 Task: Identify the closest national park to Los Angeles, California, and San Diego, California.
Action: Mouse moved to (182, 80)
Screenshot: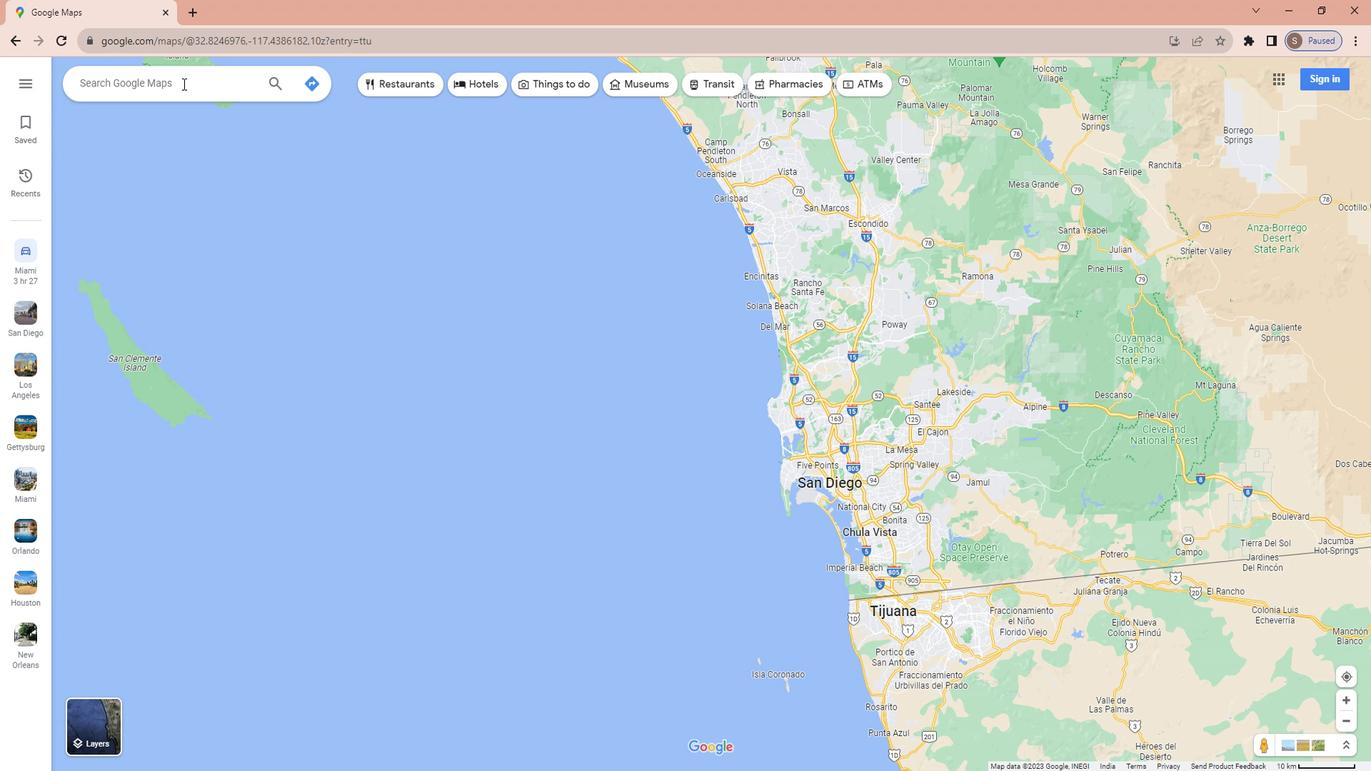 
Action: Mouse pressed left at (182, 80)
Screenshot: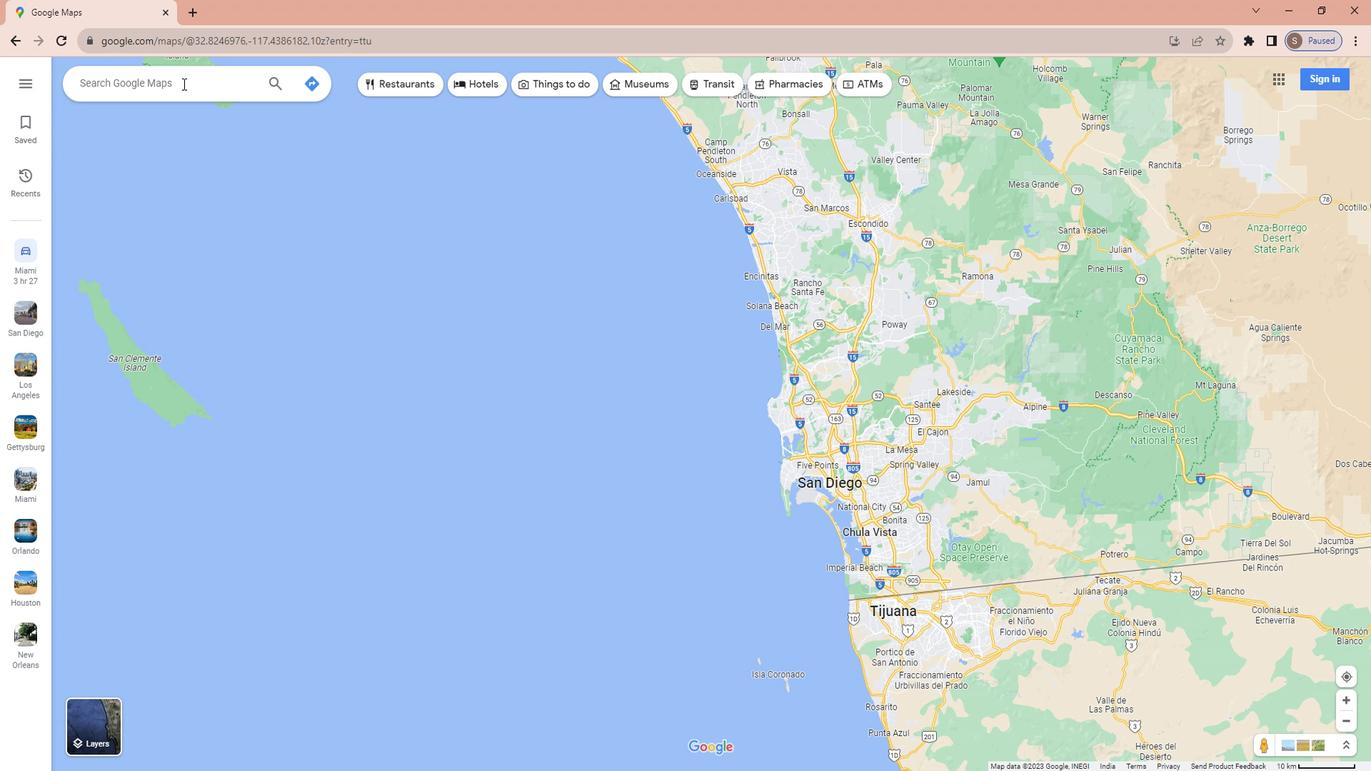 
Action: Key pressed <Key.shift>Los<Key.space><Key.shift>Angeles,<Key.space><Key.shift>Calo<Key.backspace>ifornia
Screenshot: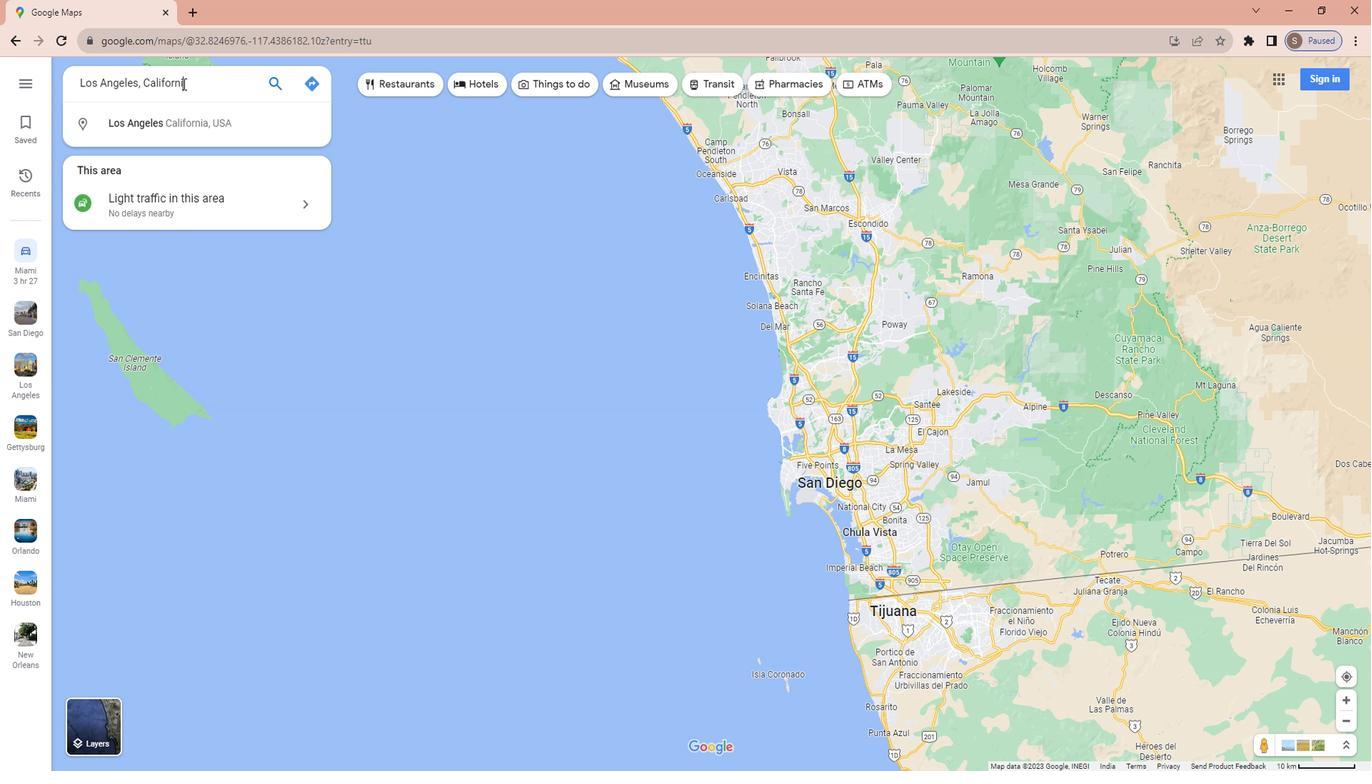 
Action: Mouse moved to (338, 115)
Screenshot: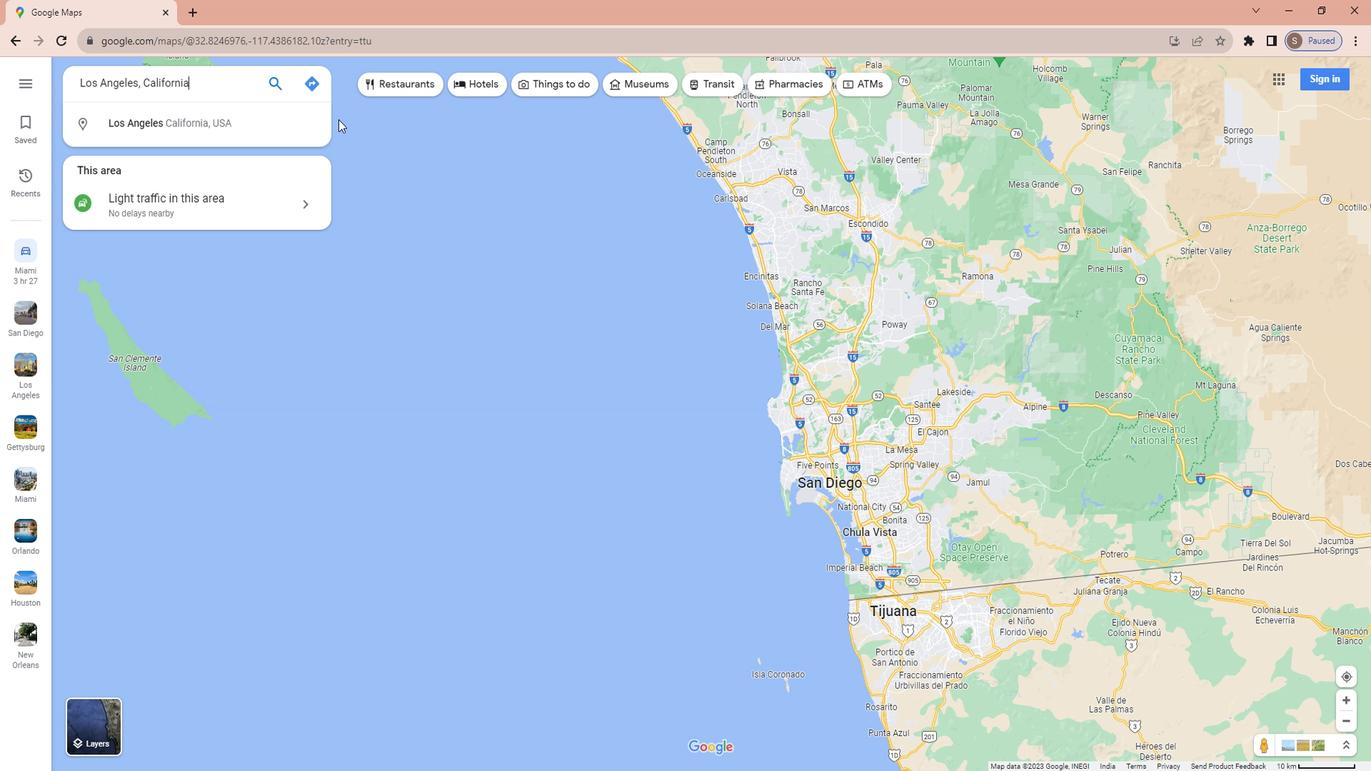 
Action: Key pressed <Key.enter>
Screenshot: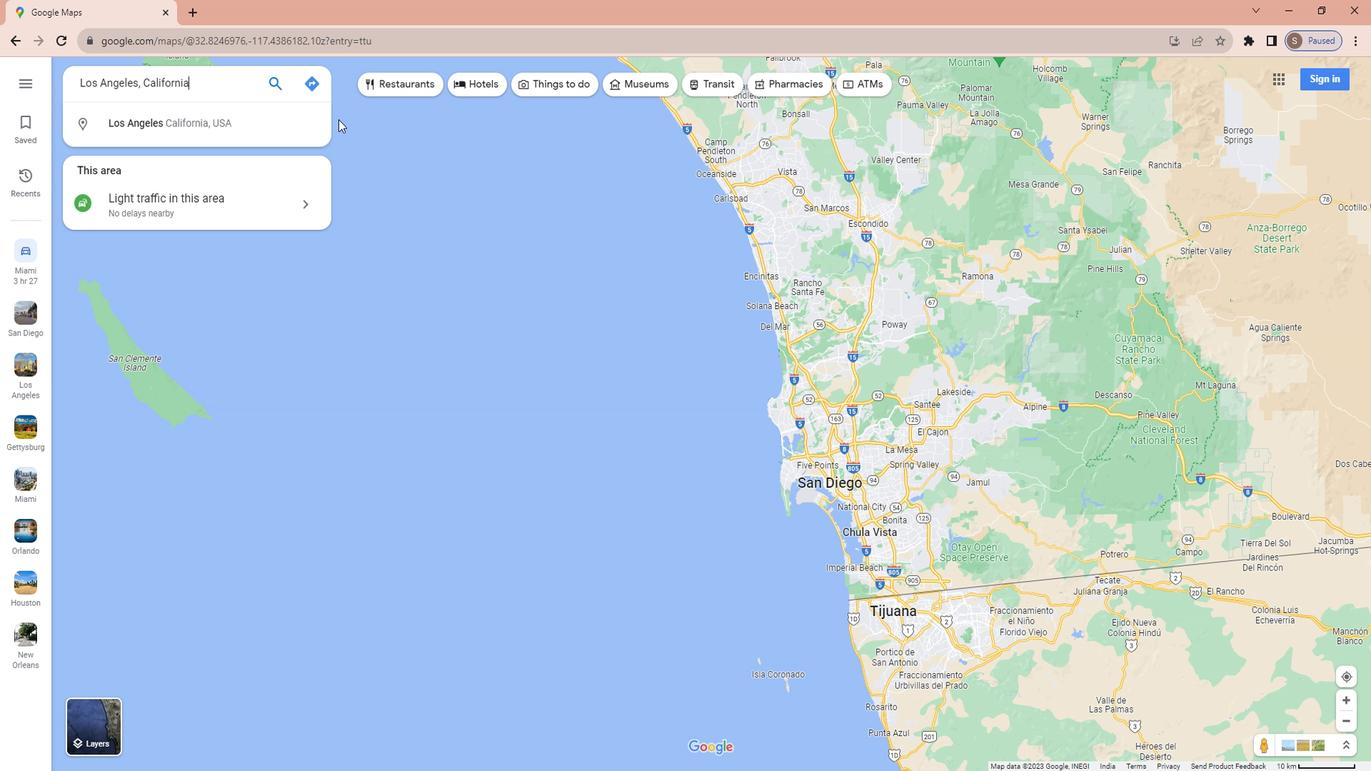 
Action: Mouse moved to (198, 320)
Screenshot: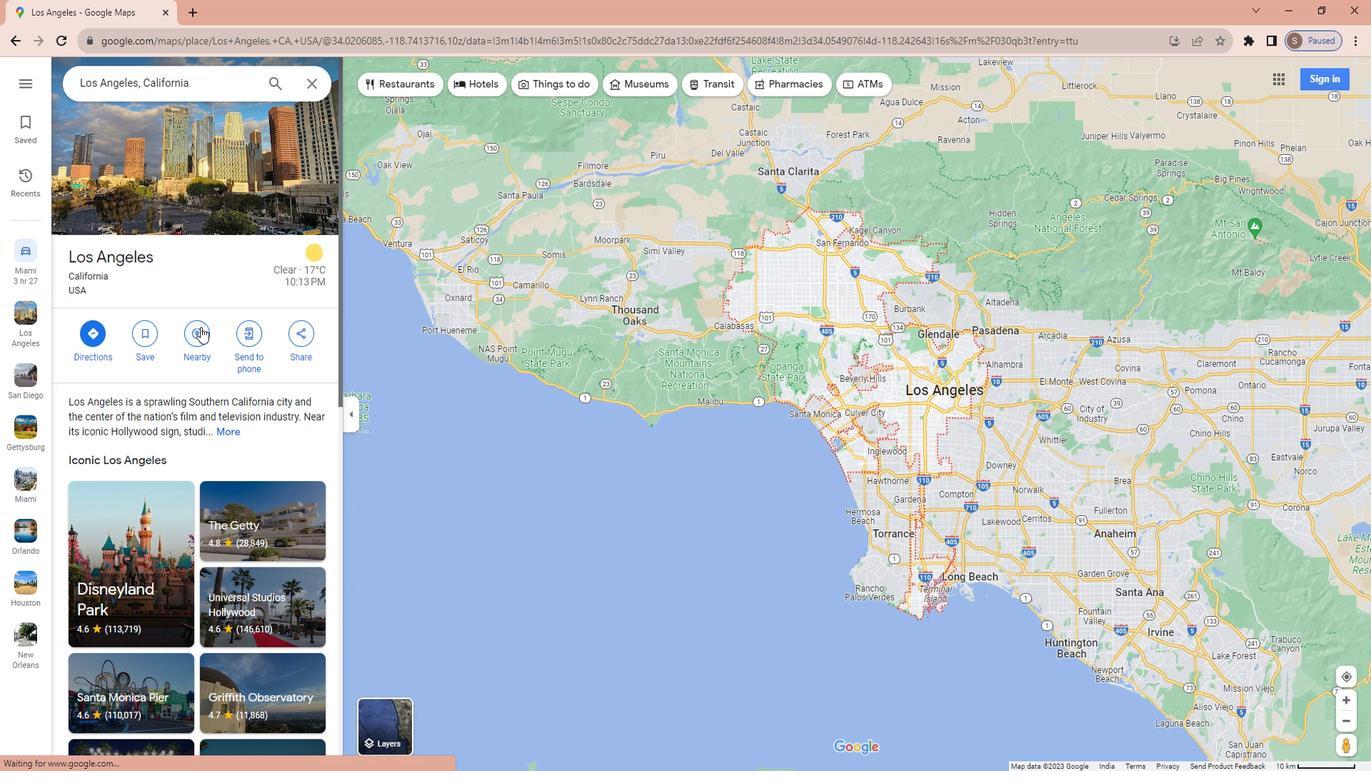 
Action: Mouse pressed left at (198, 320)
Screenshot: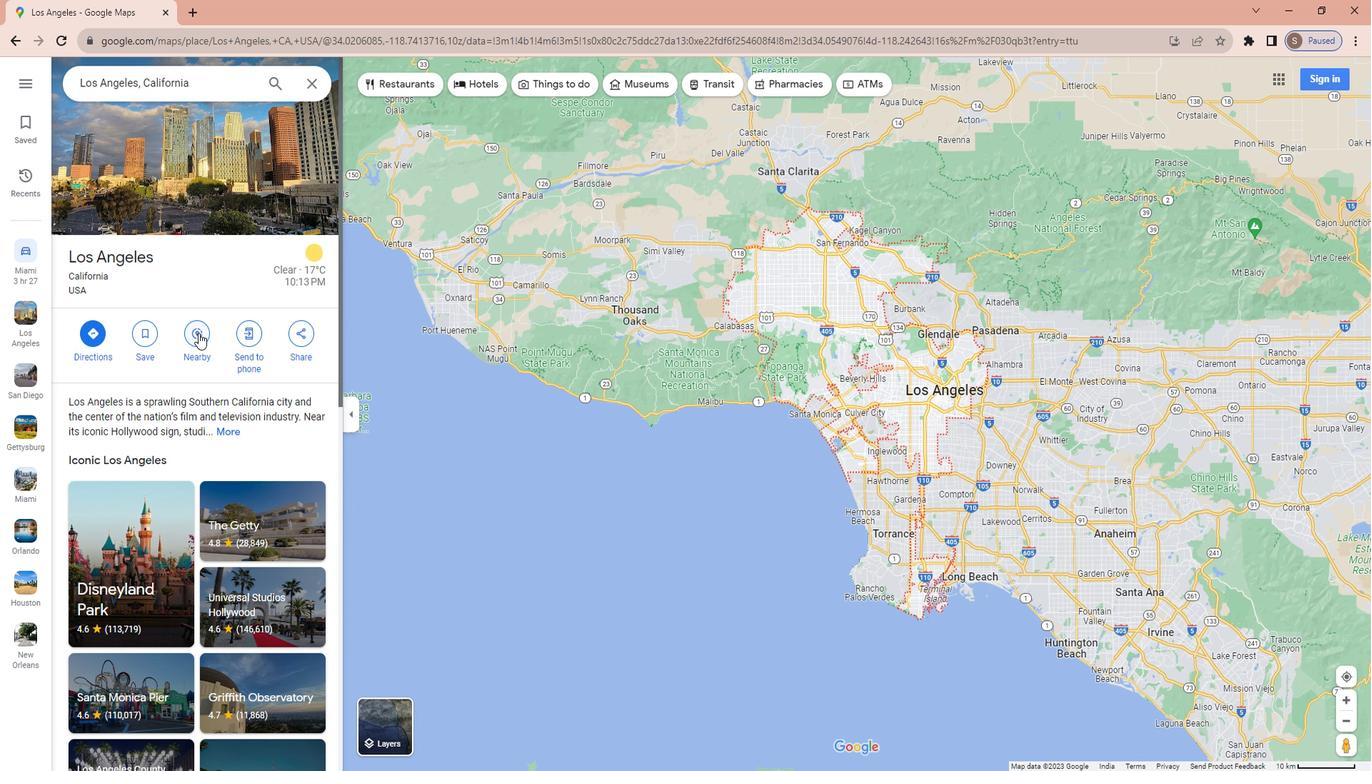 
Action: Key pressed closest<Key.space>national<Key.space>park<Key.enter>
Screenshot: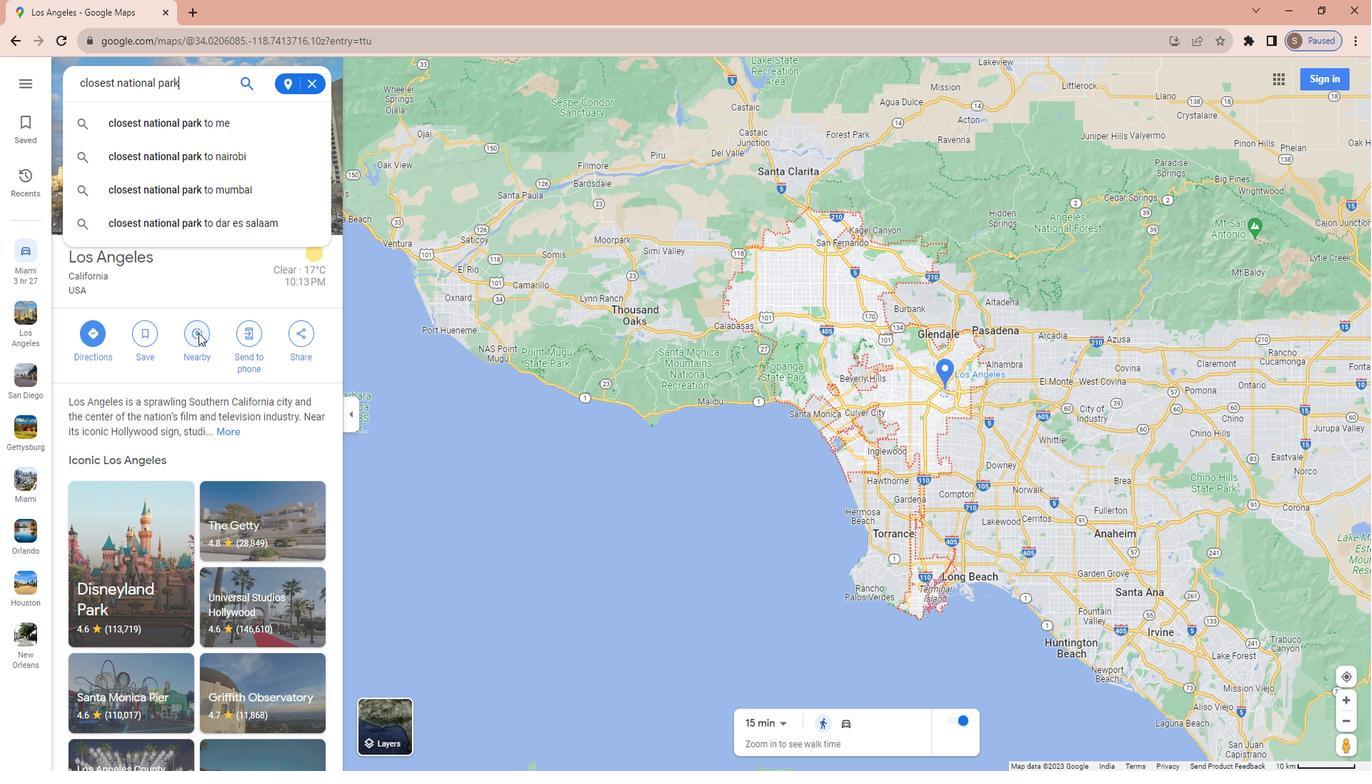 
Action: Mouse moved to (317, 74)
Screenshot: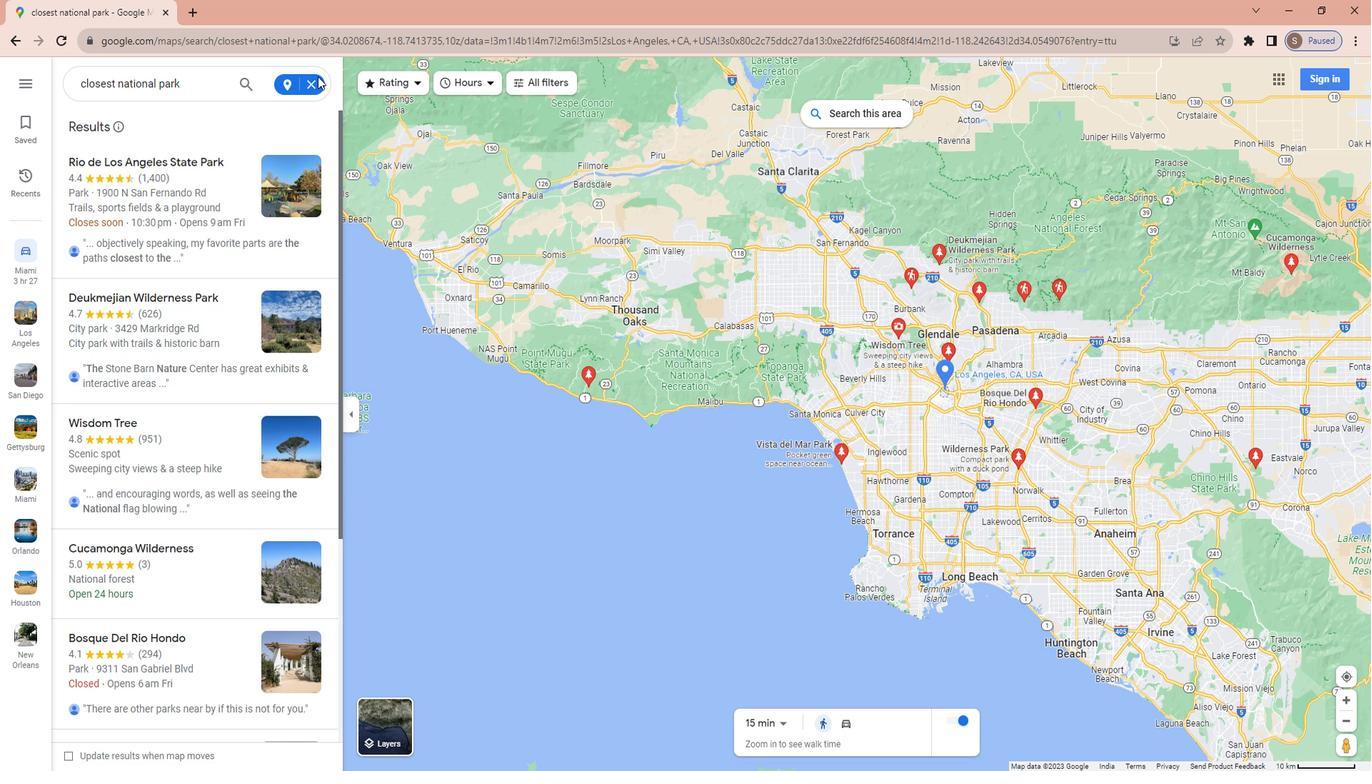 
Action: Mouse pressed left at (317, 74)
Screenshot: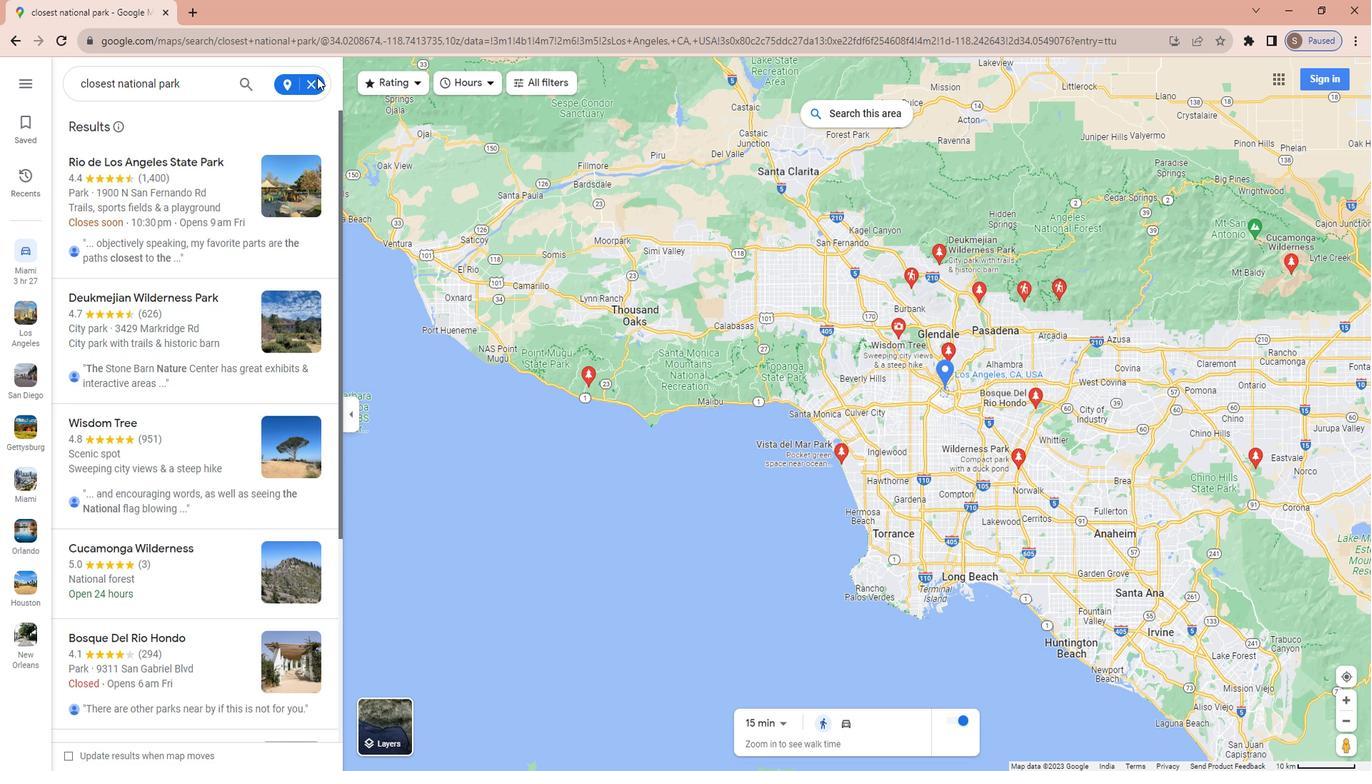 
Action: Mouse moved to (312, 77)
Screenshot: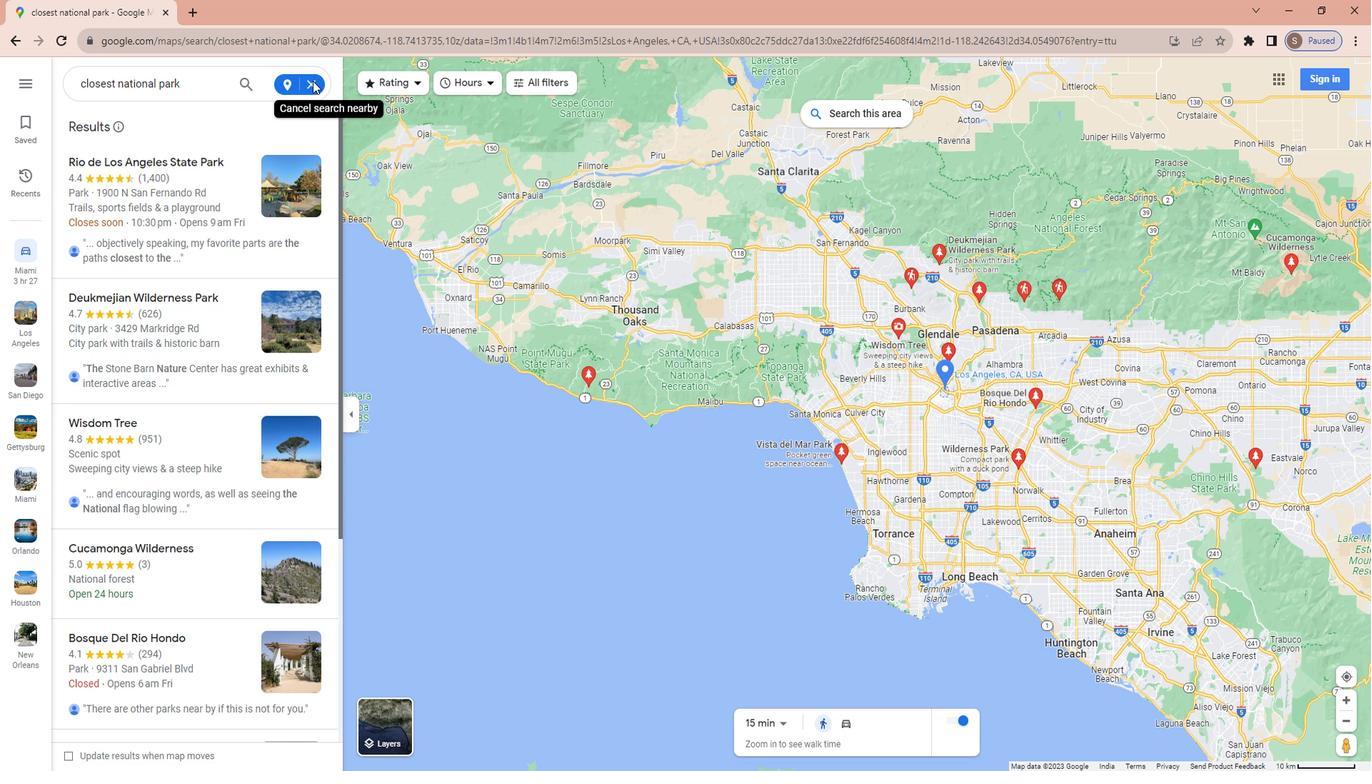 
Action: Mouse pressed left at (312, 77)
Screenshot: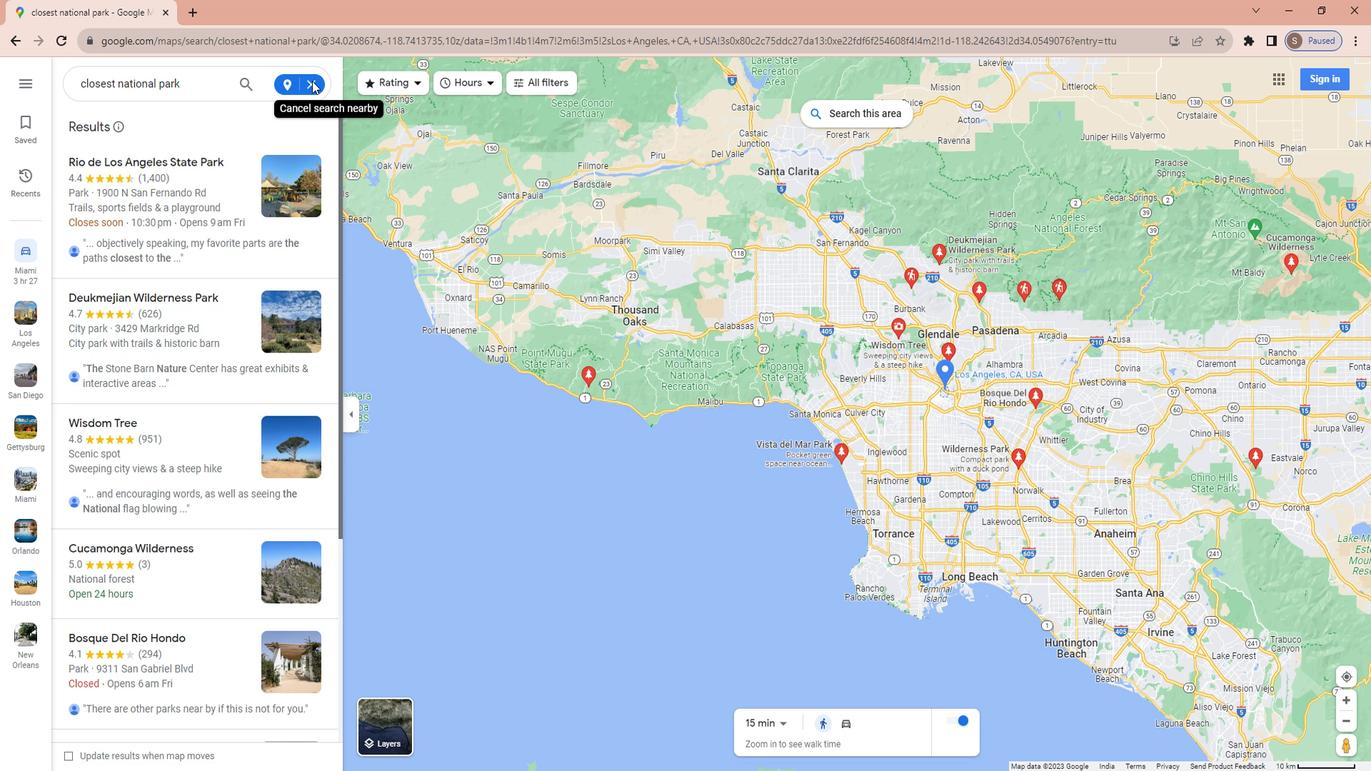 
Action: Mouse moved to (310, 81)
Screenshot: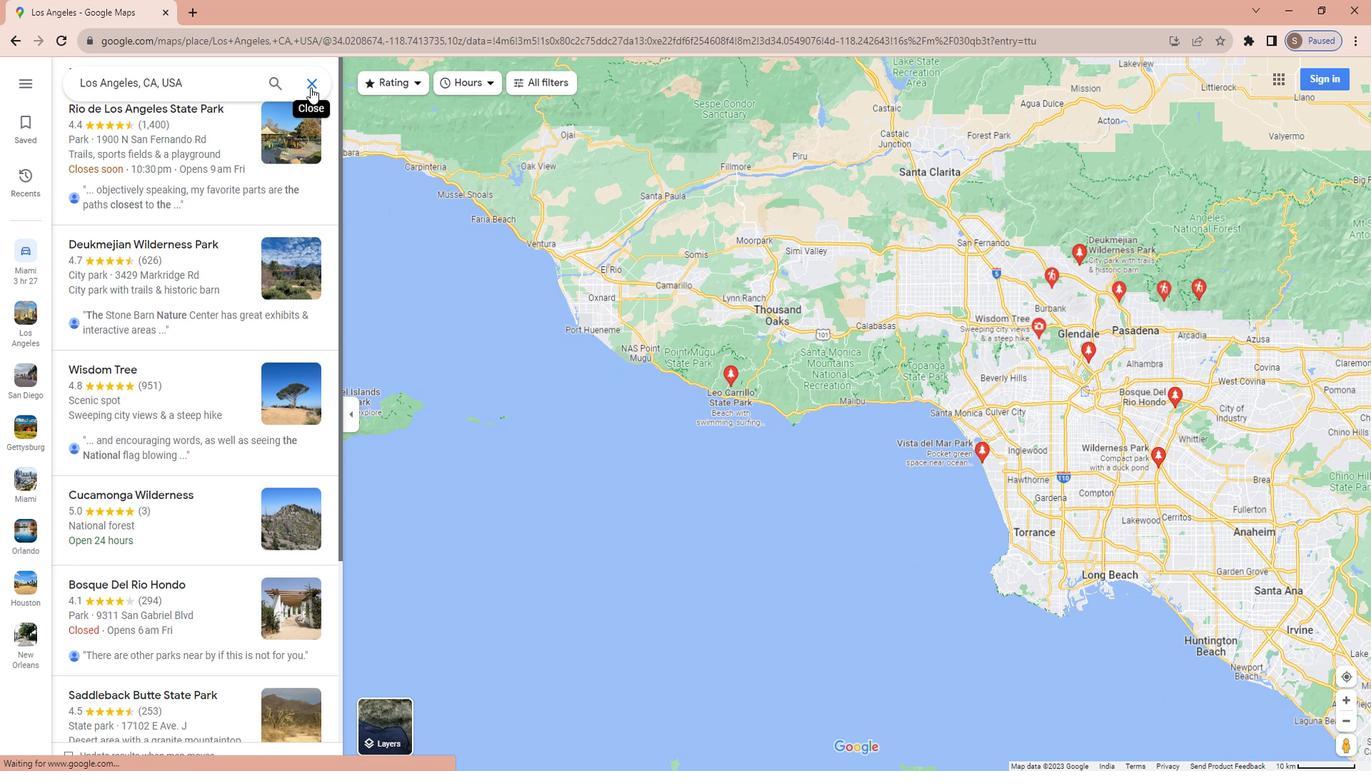 
Action: Mouse pressed left at (310, 81)
Screenshot: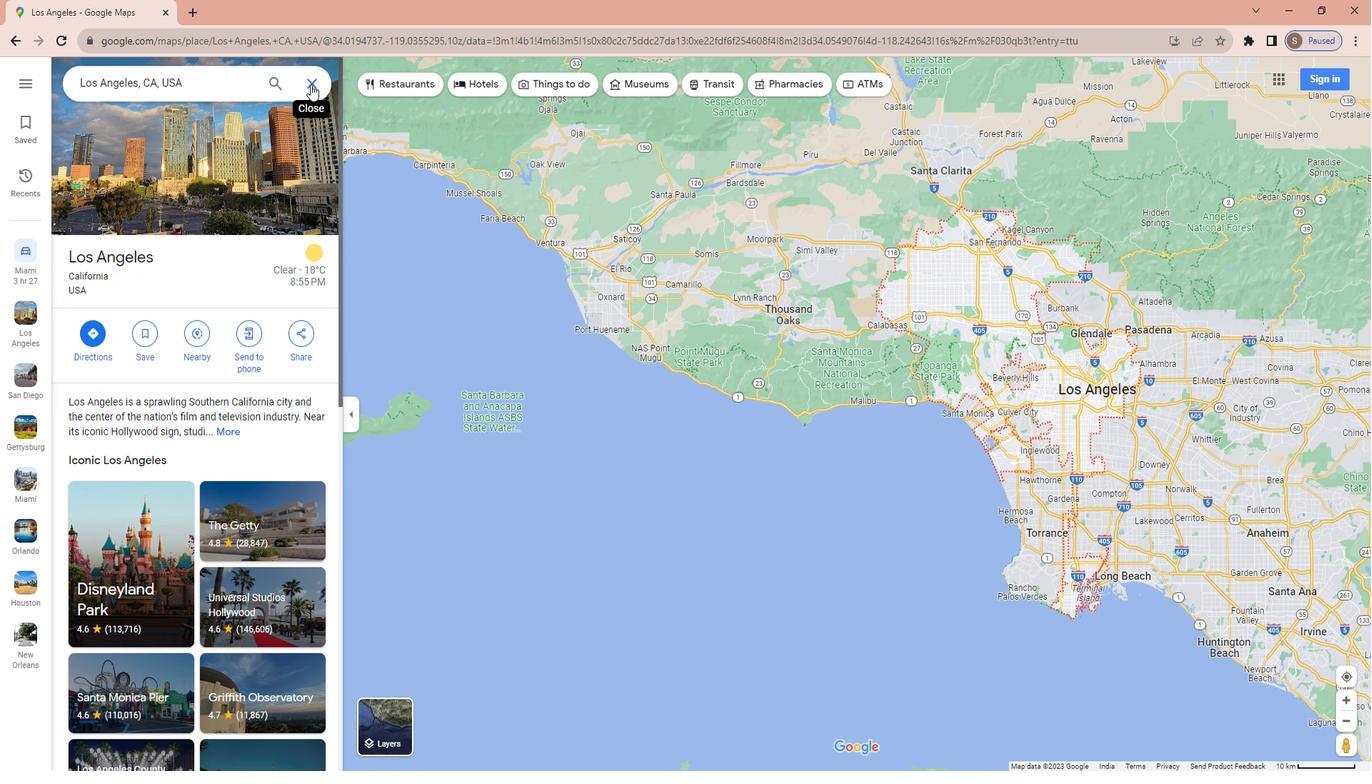 
Action: Mouse moved to (209, 75)
Screenshot: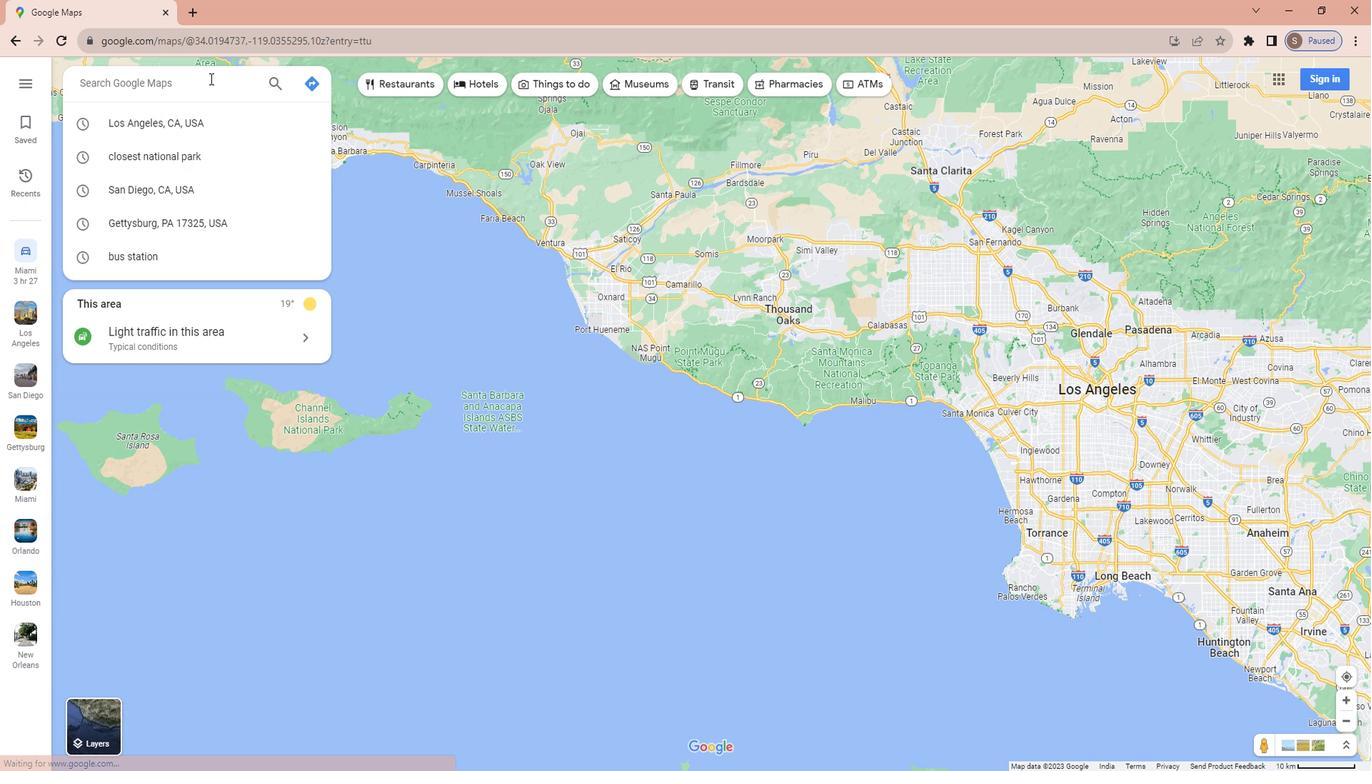
Action: Key pressed <Key.shift>San<Key.space><Key.shift>Diego,<Key.space><Key.shift>Calo<Key.backspace>ifrnia
Screenshot: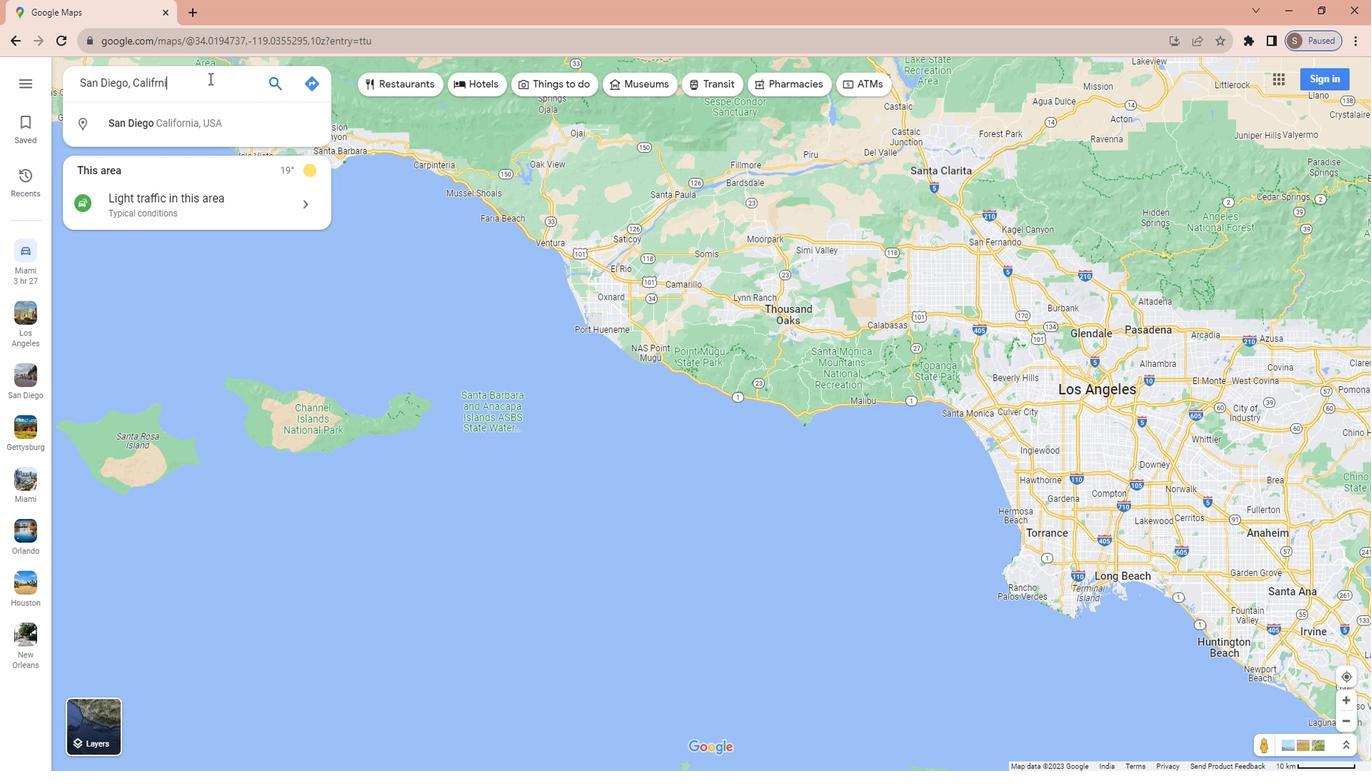 
Action: Mouse moved to (155, 82)
Screenshot: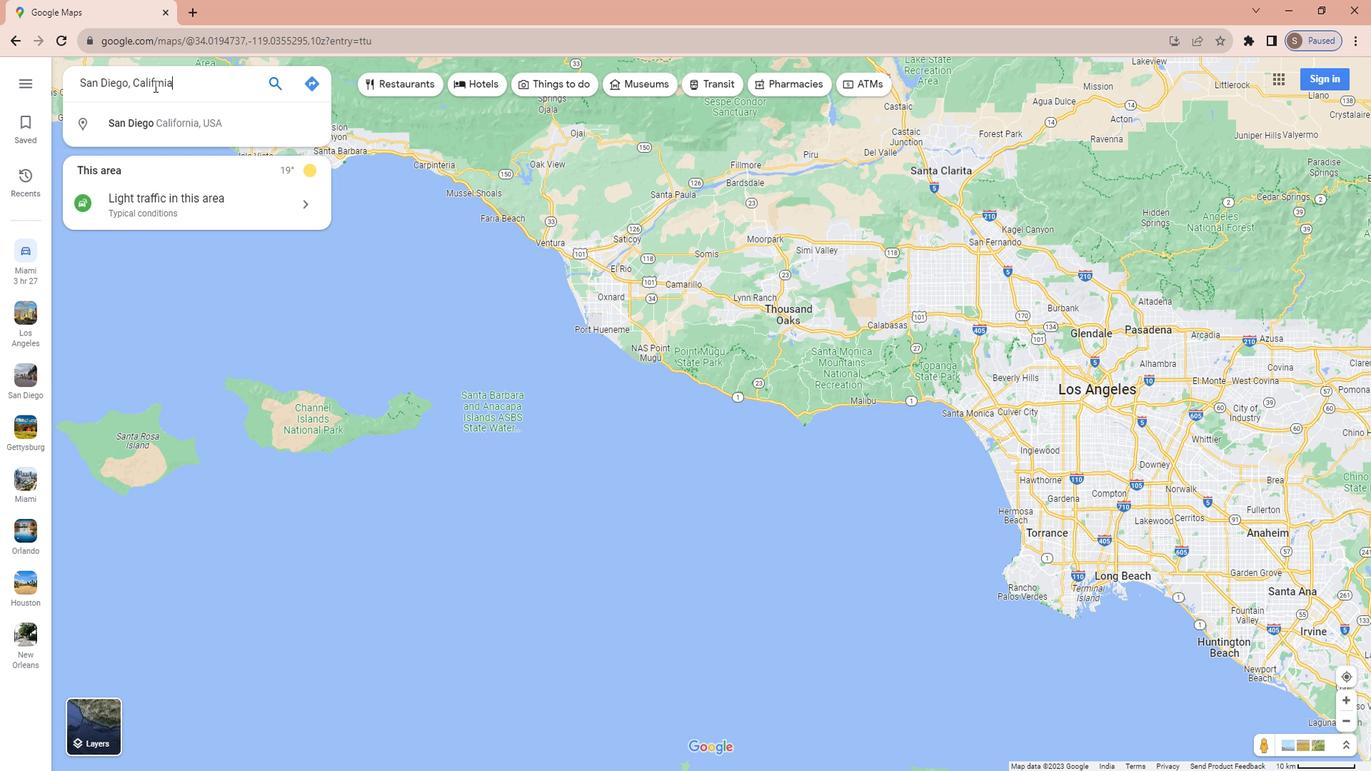 
Action: Mouse pressed left at (155, 82)
Screenshot: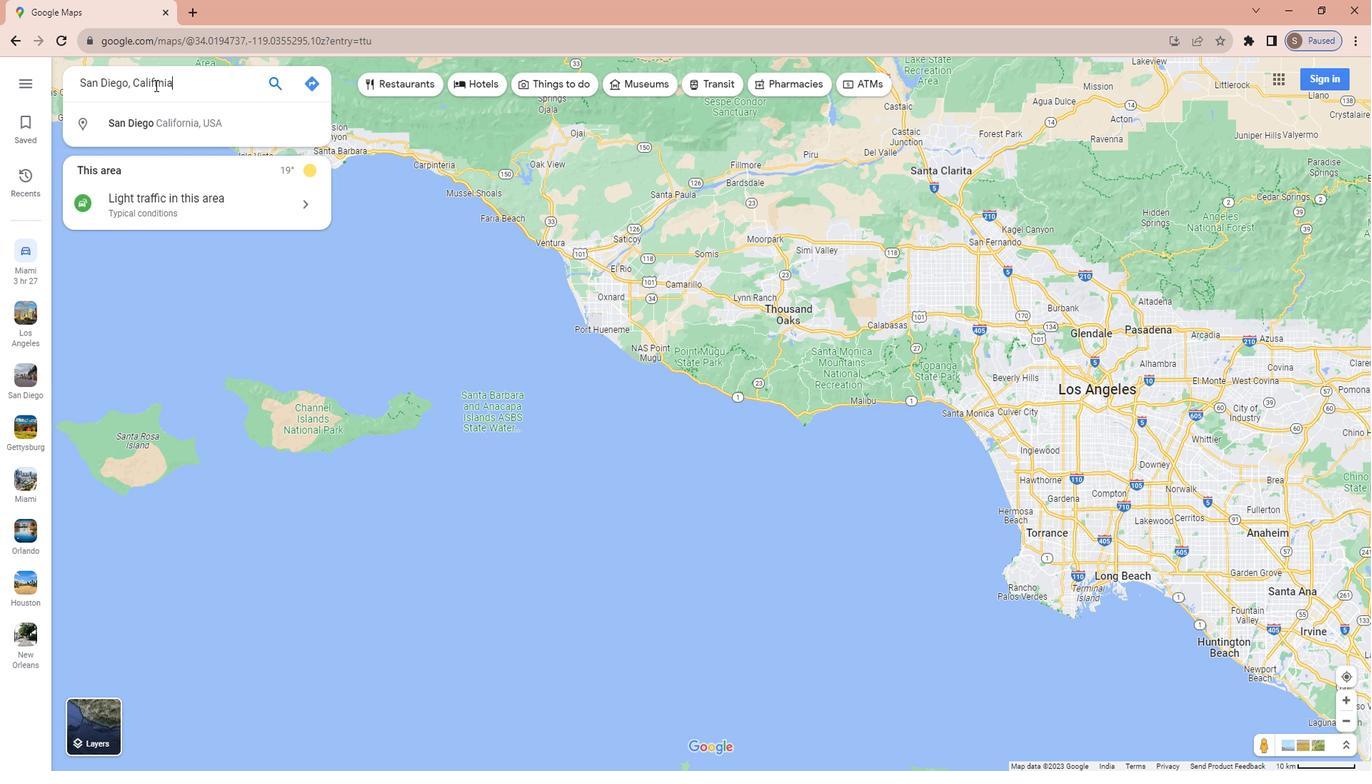 
Action: Key pressed o
Screenshot: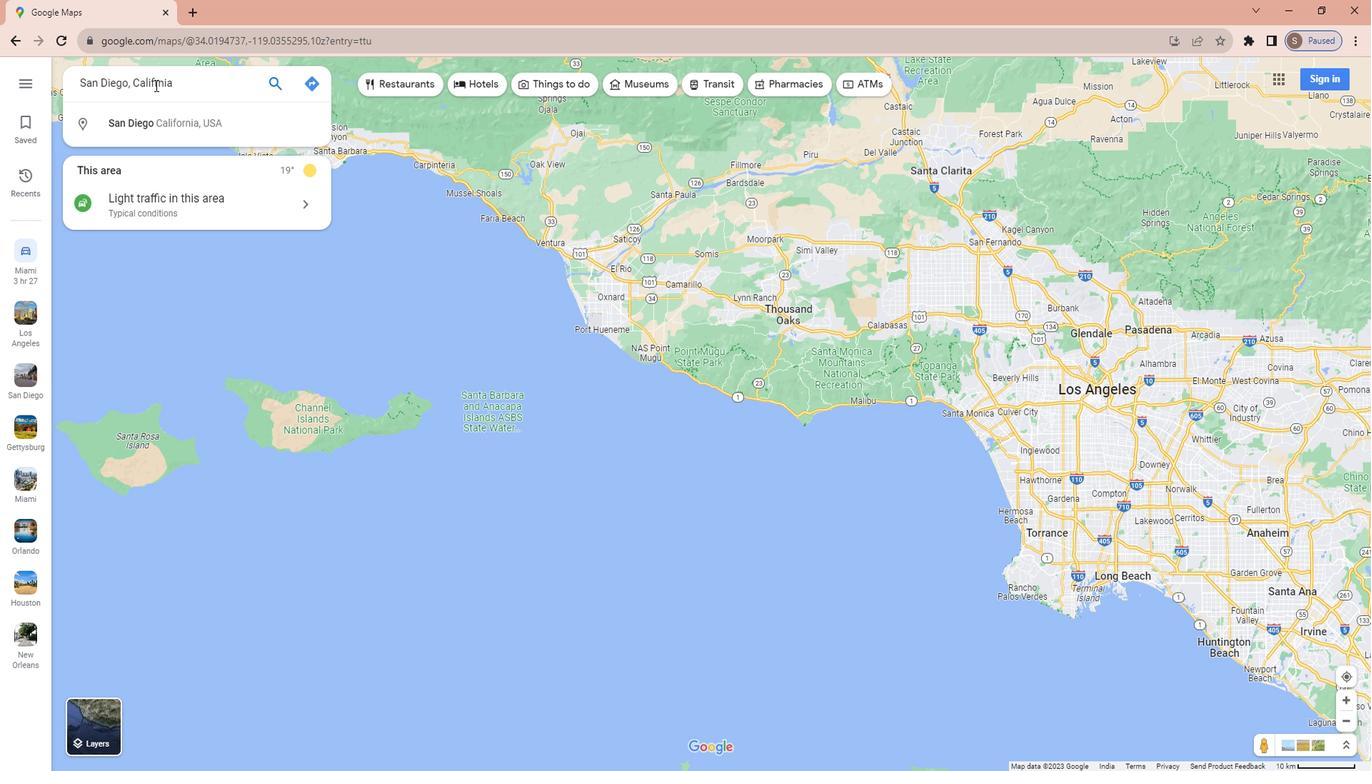 
Action: Mouse moved to (212, 72)
Screenshot: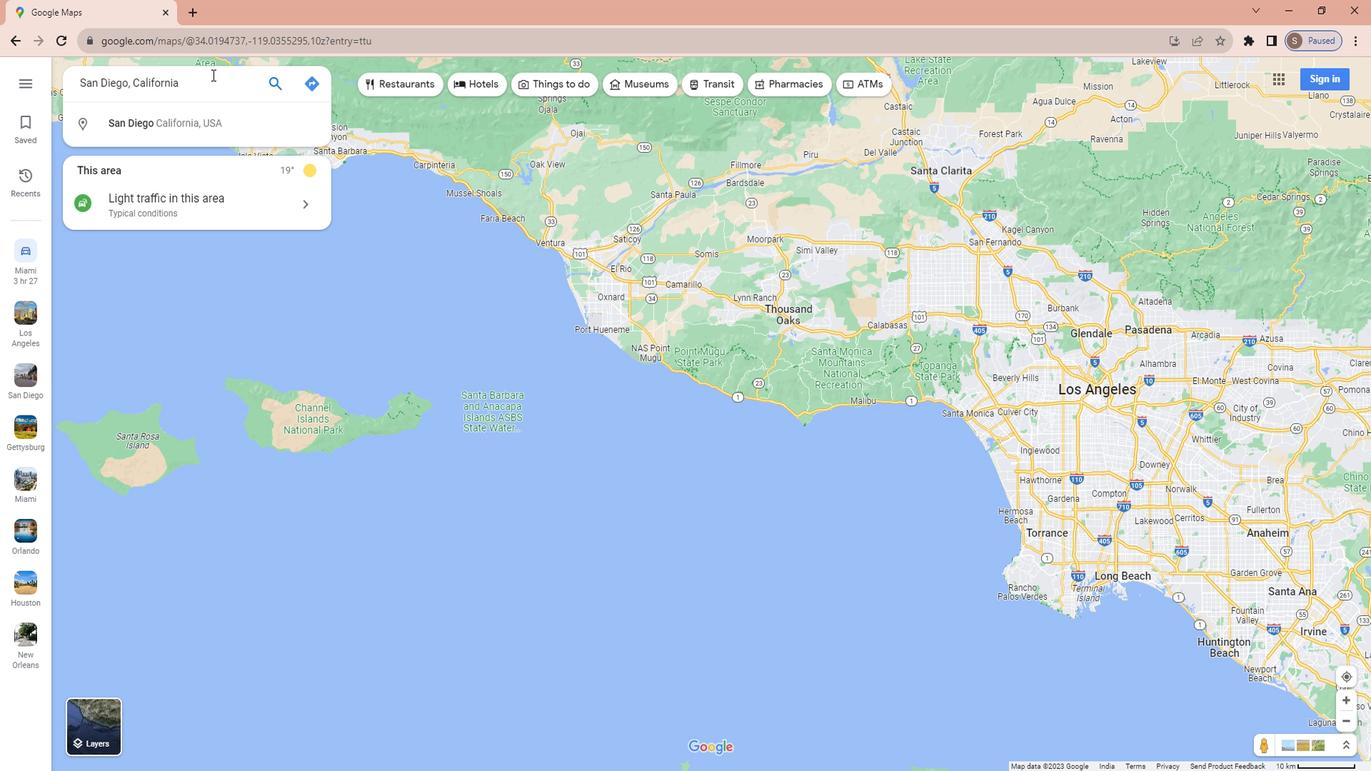 
Action: Mouse pressed left at (212, 72)
Screenshot: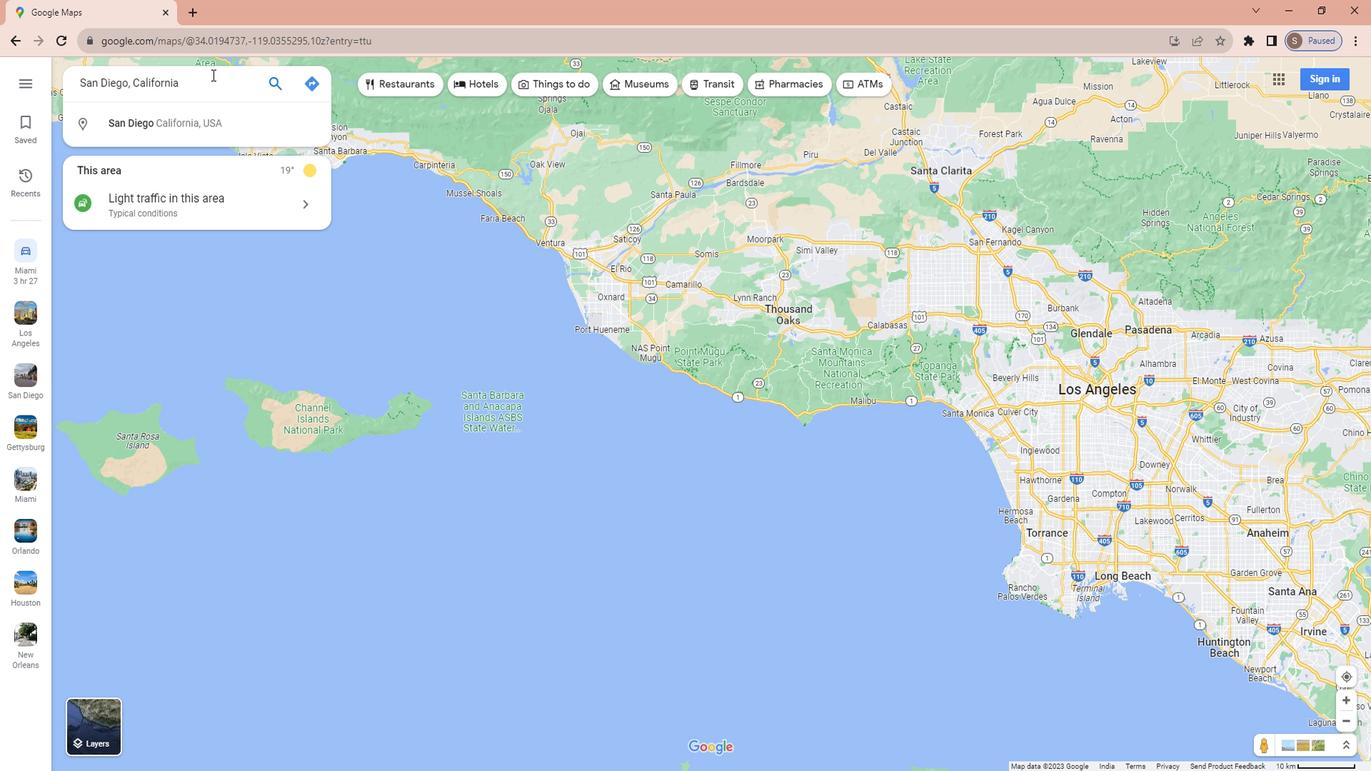 
Action: Key pressed <Key.enter>
Screenshot: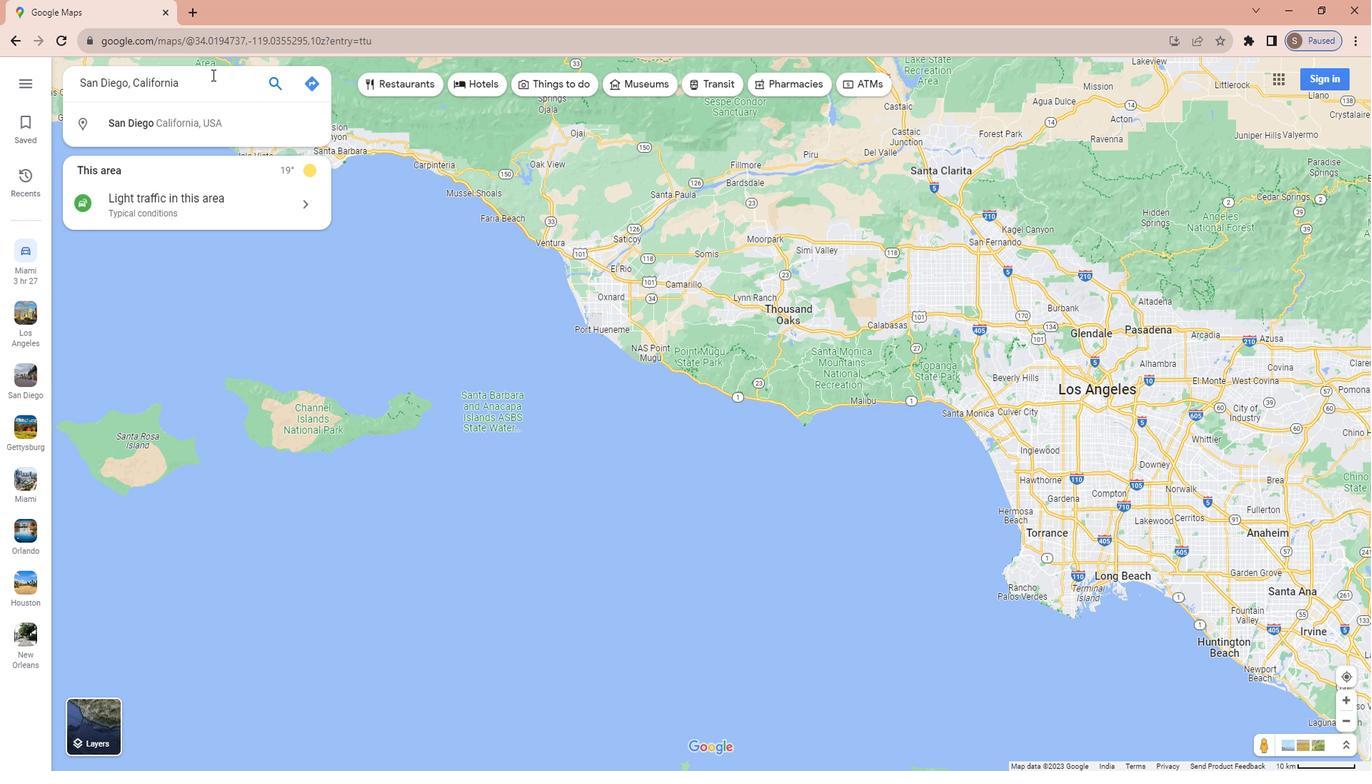 
Action: Mouse moved to (196, 328)
Screenshot: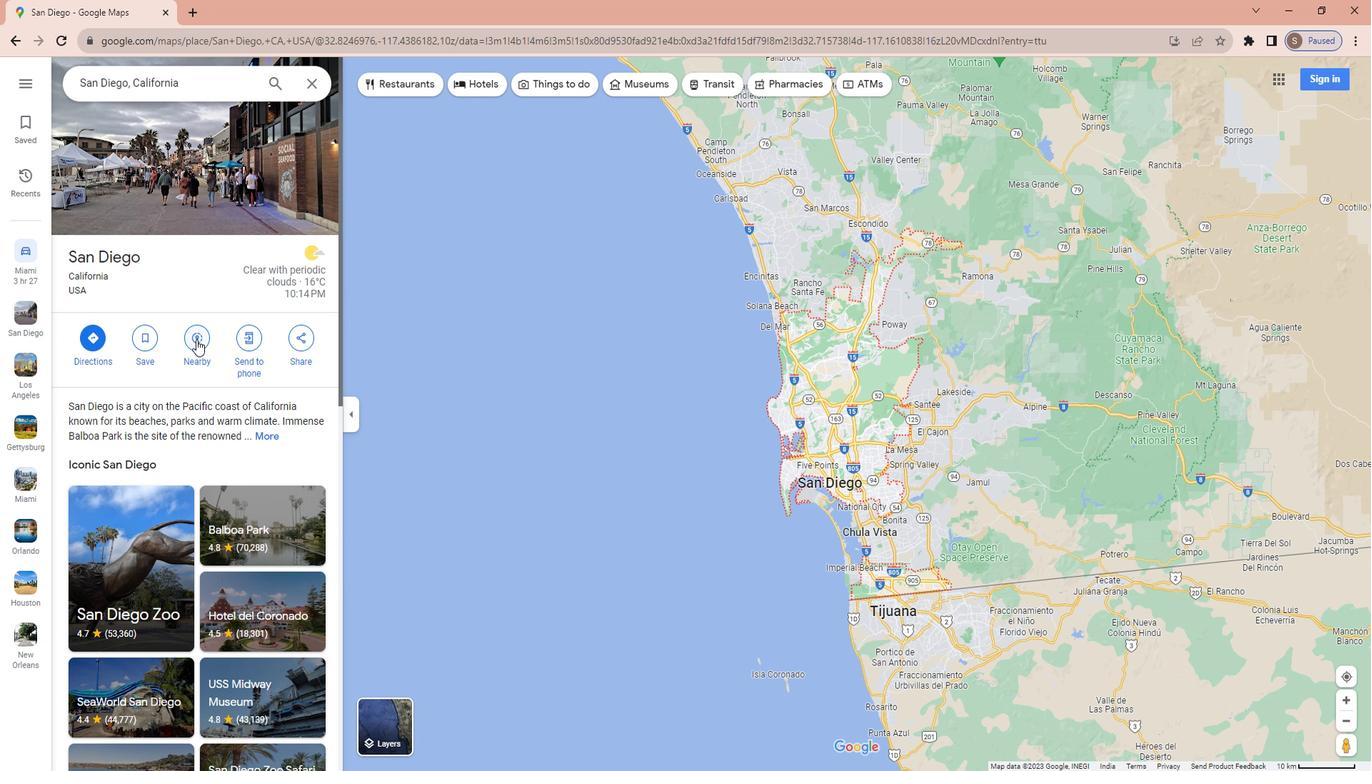 
Action: Mouse pressed left at (196, 328)
Screenshot: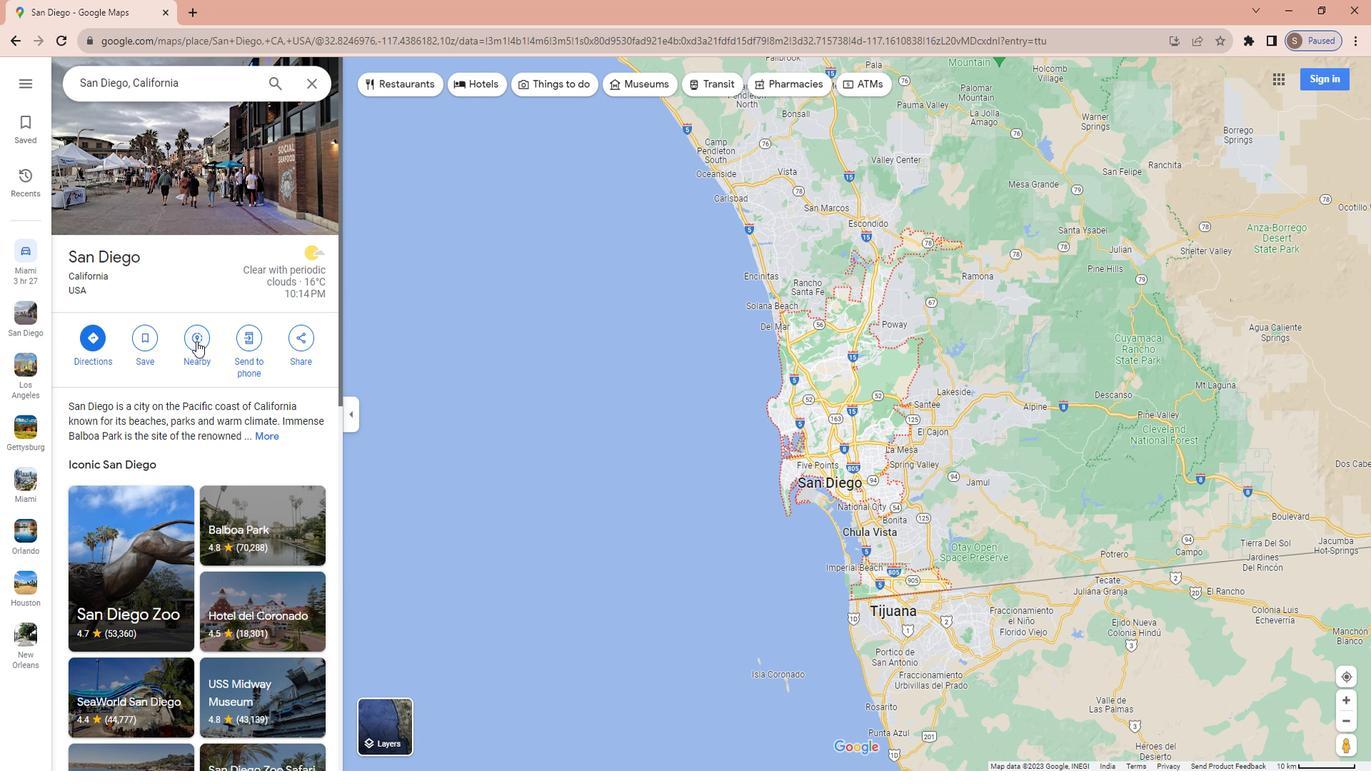 
Action: Key pressed closest<Key.space>national<Key.space>park<Key.enter>
Screenshot: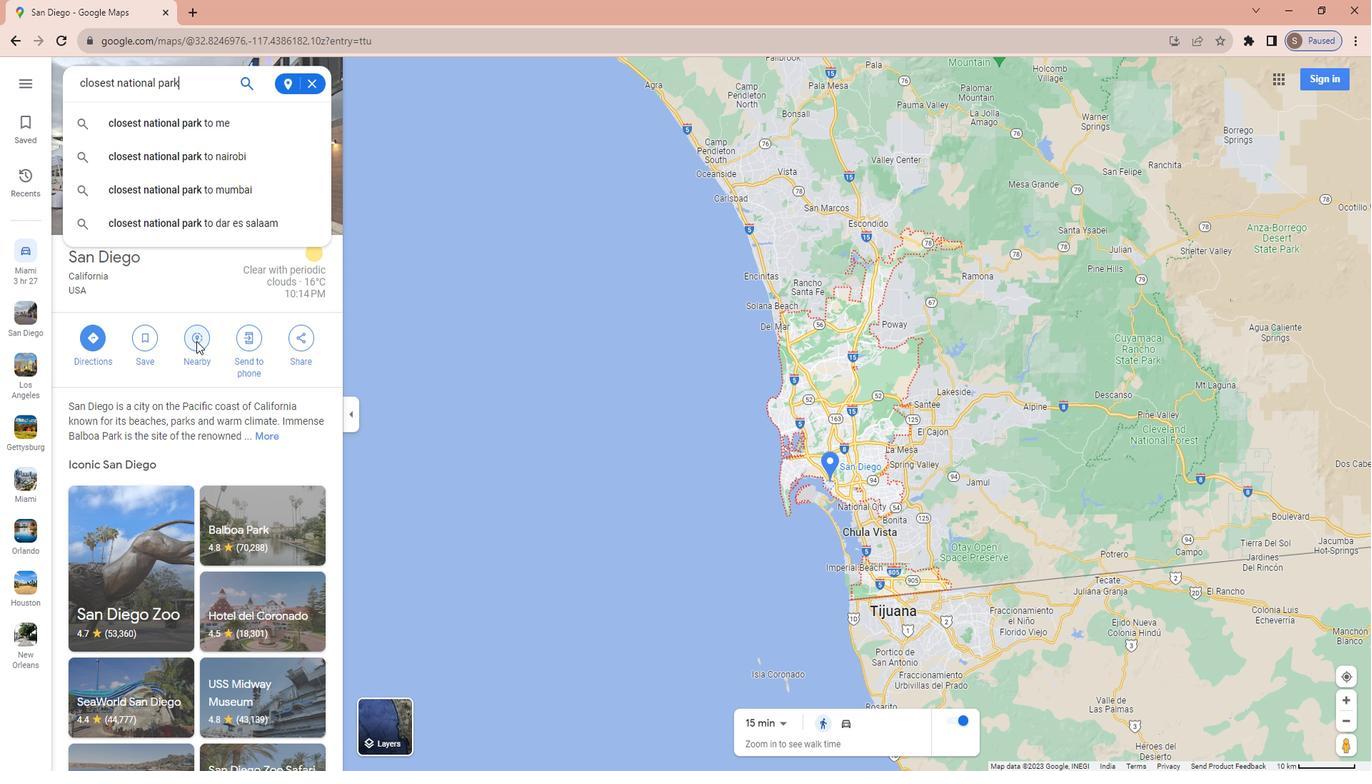 
Action: Mouse moved to (222, 344)
Screenshot: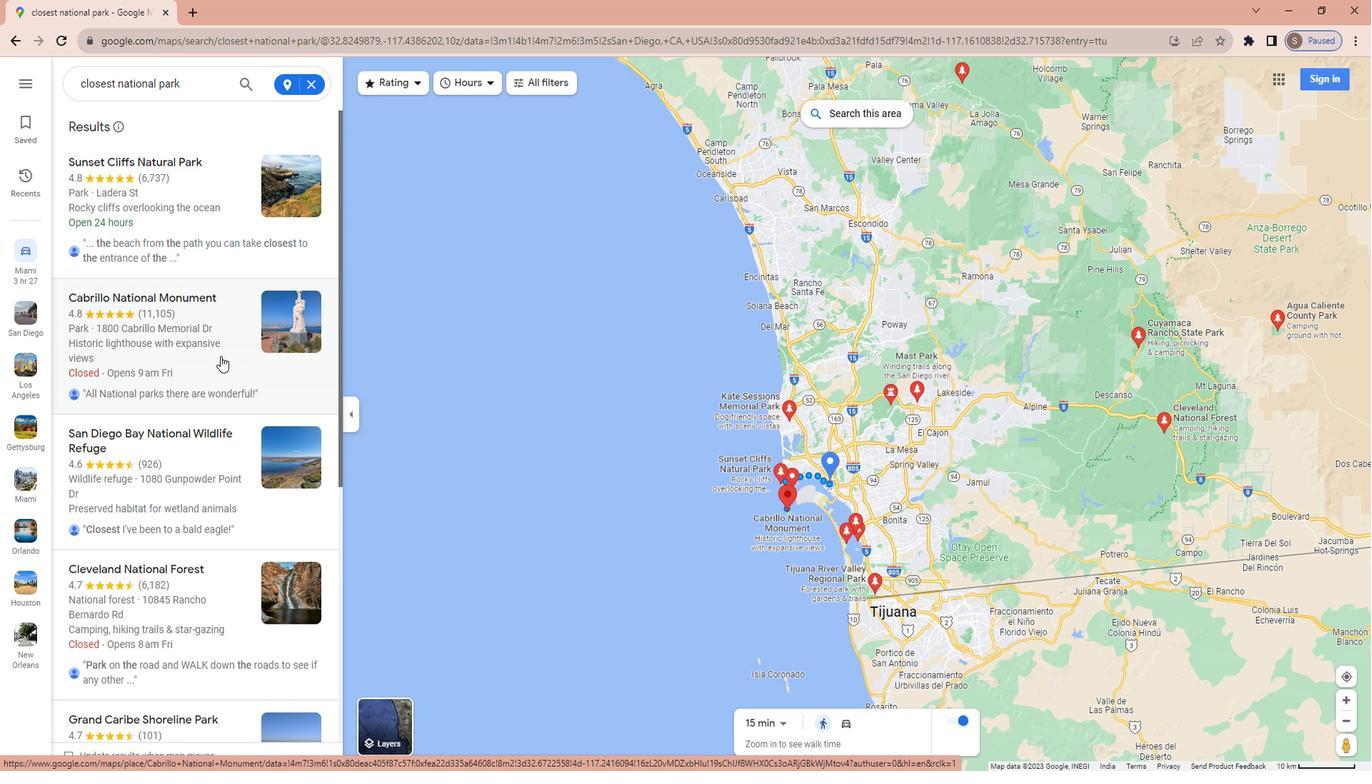 
